 Task: Add a condition where "Channel Is X Corp Like" in new tickets in your groups.
Action: Mouse moved to (134, 464)
Screenshot: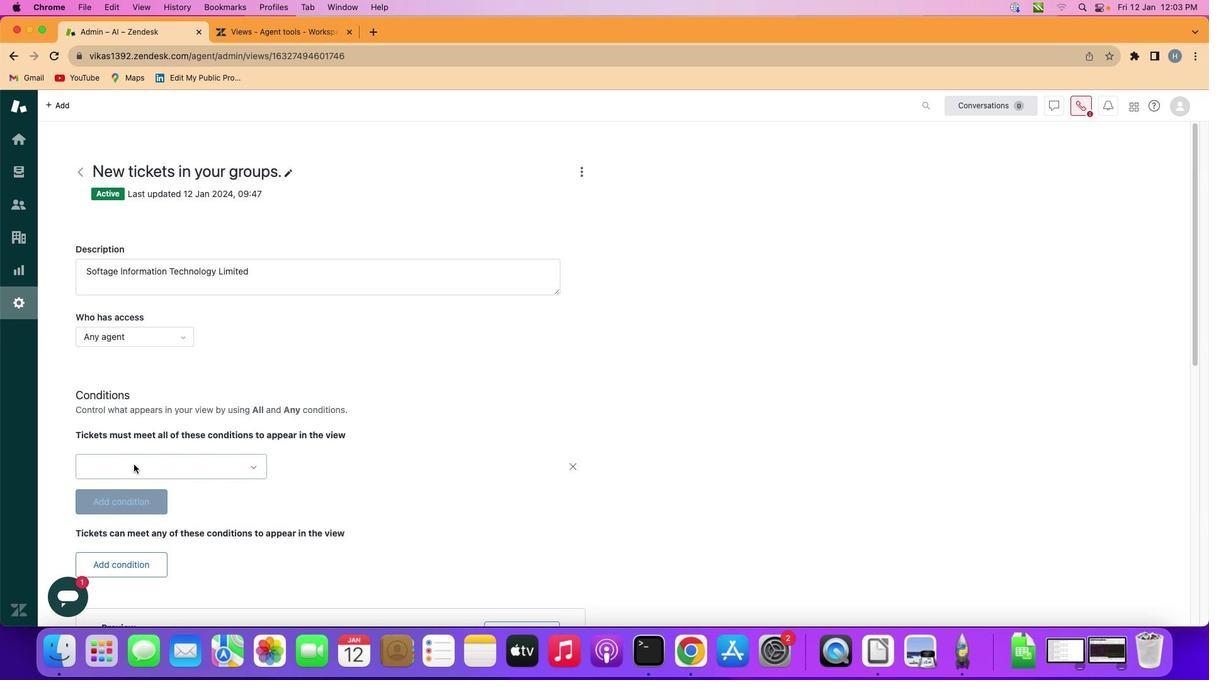 
Action: Mouse pressed left at (134, 464)
Screenshot: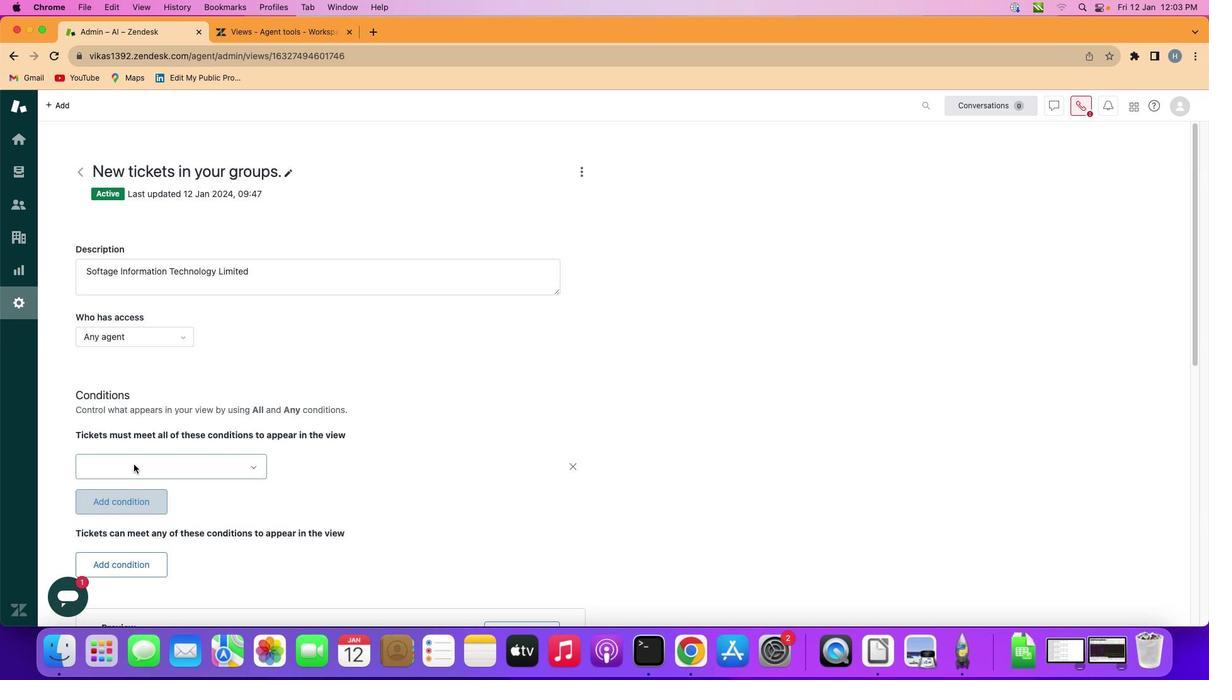 
Action: Mouse moved to (180, 459)
Screenshot: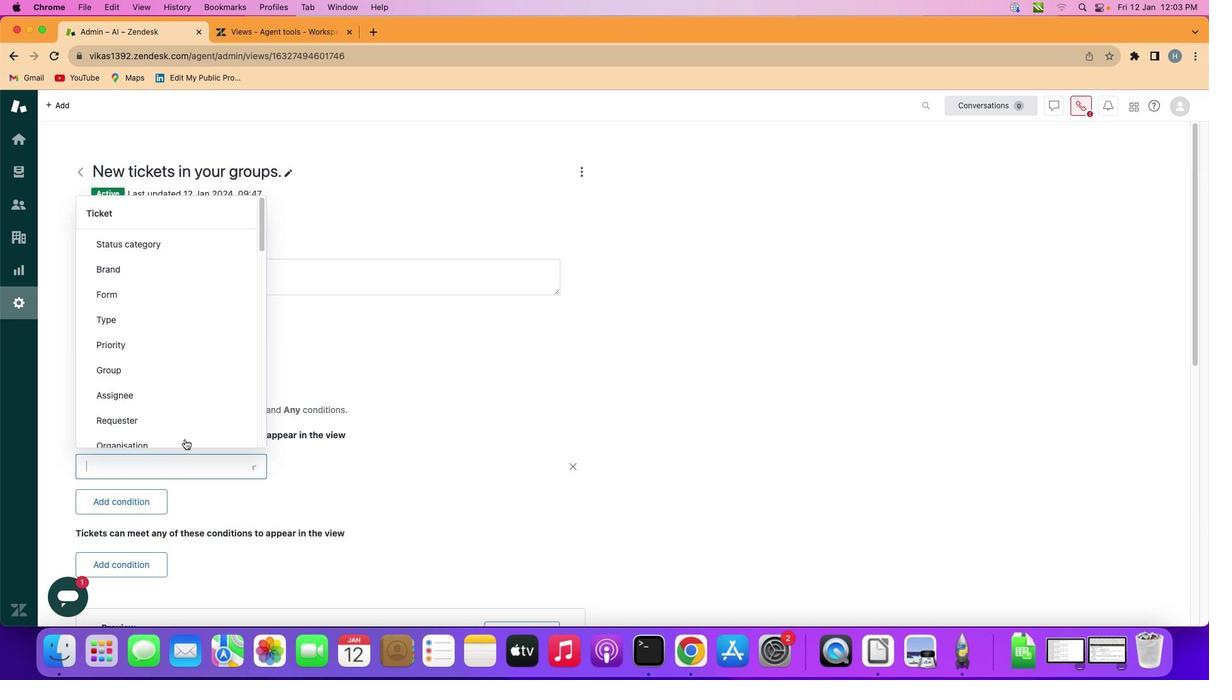 
Action: Mouse pressed left at (180, 459)
Screenshot: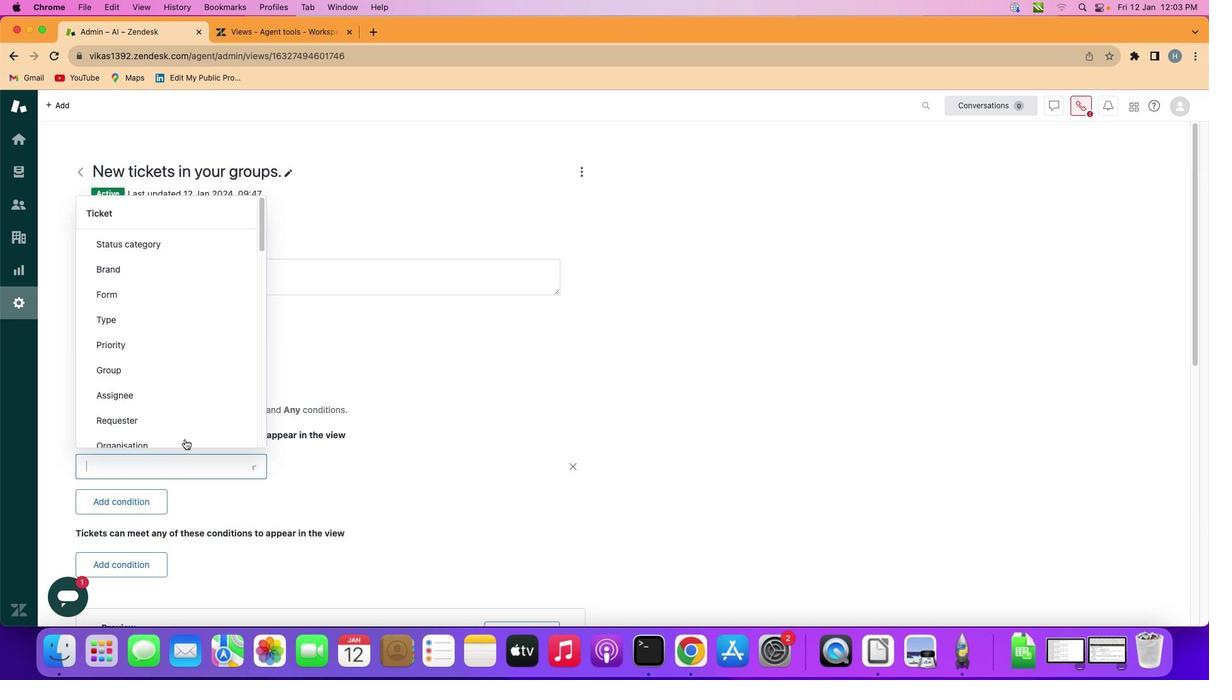 
Action: Mouse moved to (197, 327)
Screenshot: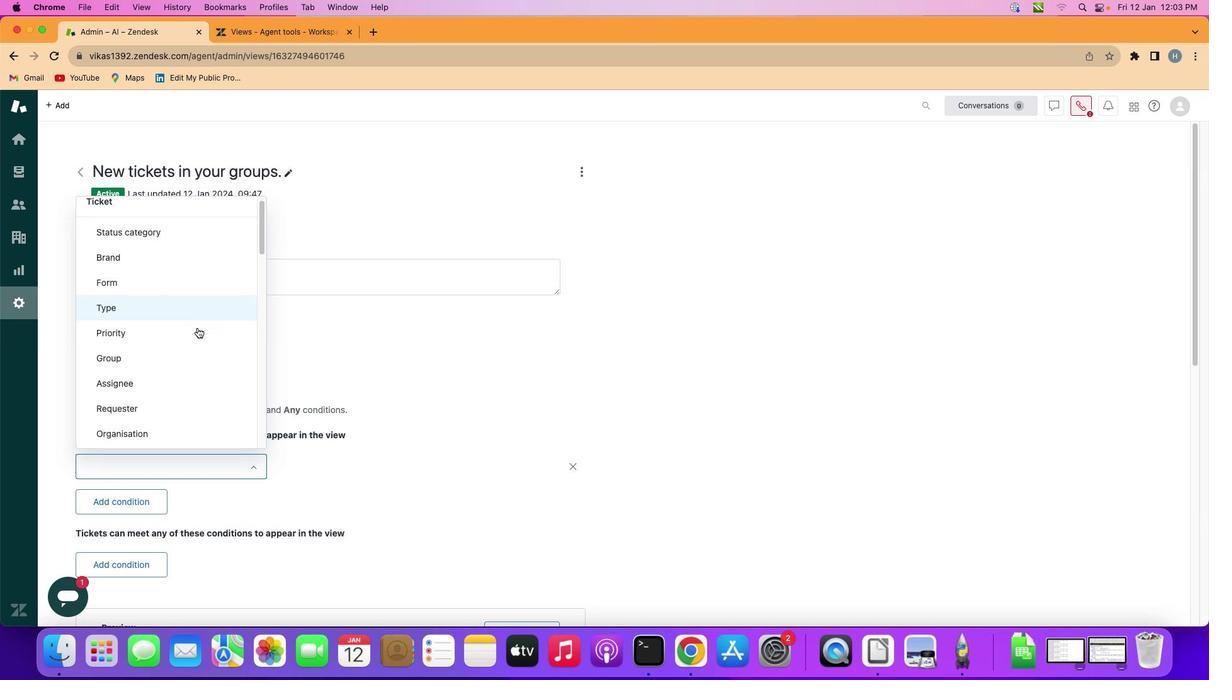 
Action: Mouse scrolled (197, 327) with delta (0, 0)
Screenshot: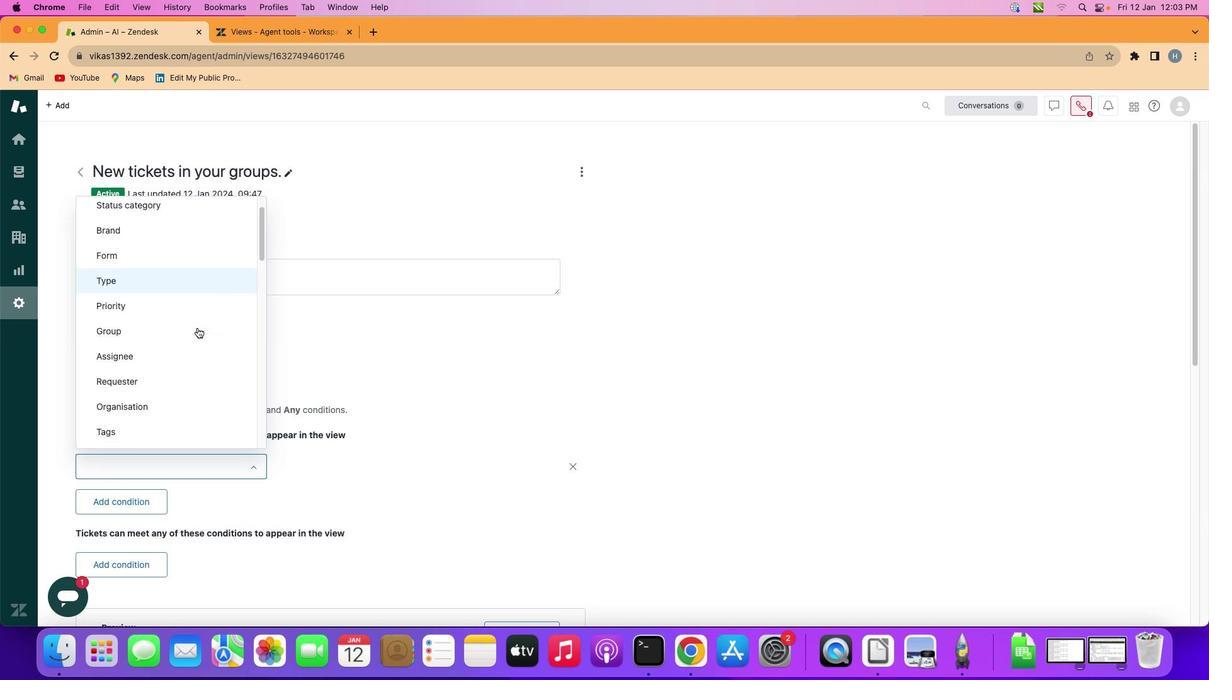 
Action: Mouse scrolled (197, 327) with delta (0, 0)
Screenshot: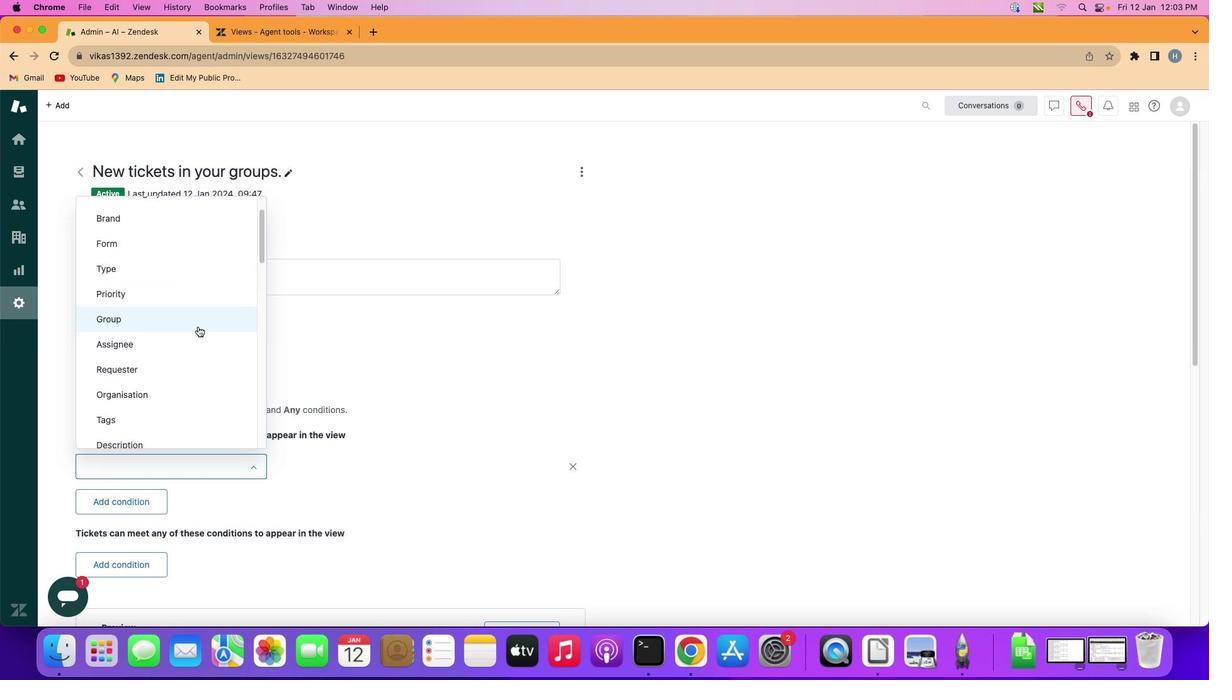 
Action: Mouse scrolled (197, 327) with delta (0, 0)
Screenshot: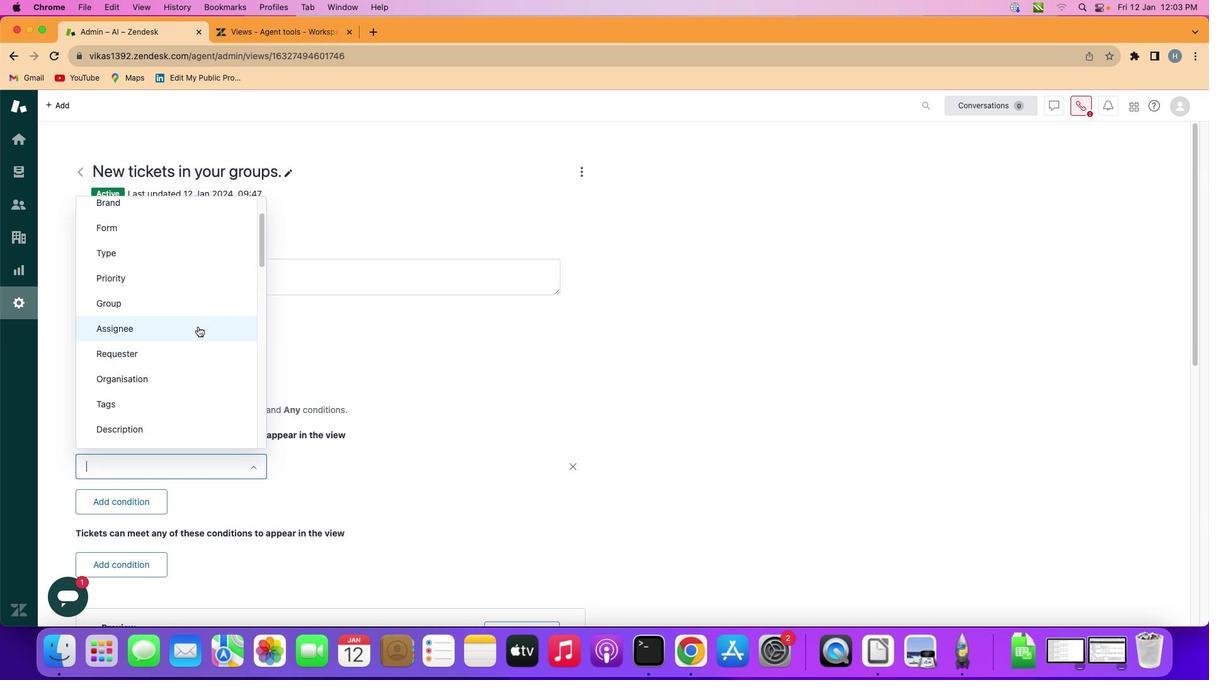 
Action: Mouse scrolled (197, 327) with delta (0, 0)
Screenshot: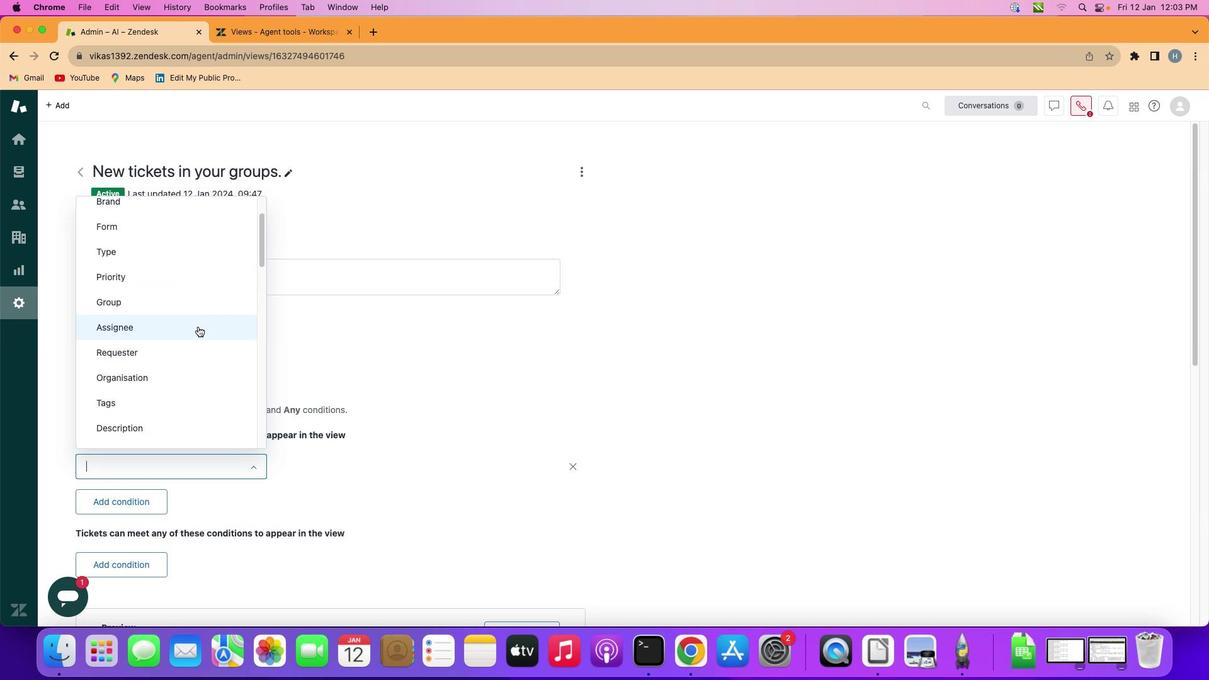 
Action: Mouse moved to (198, 326)
Screenshot: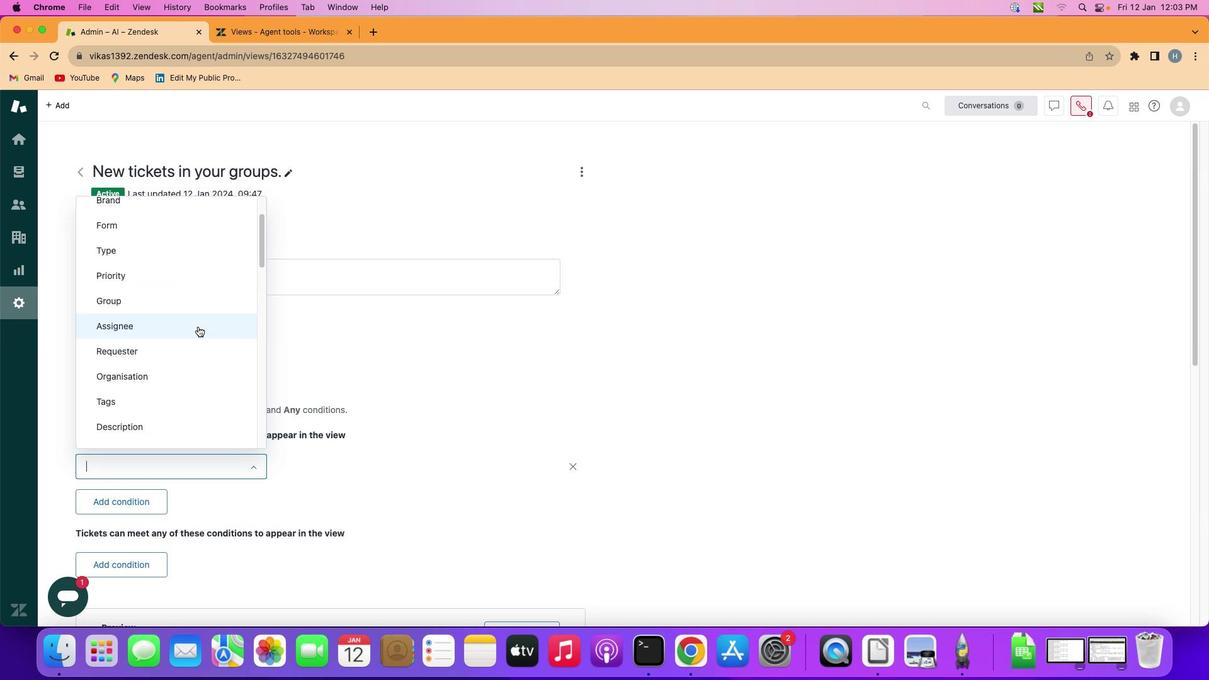 
Action: Mouse scrolled (198, 326) with delta (0, 0)
Screenshot: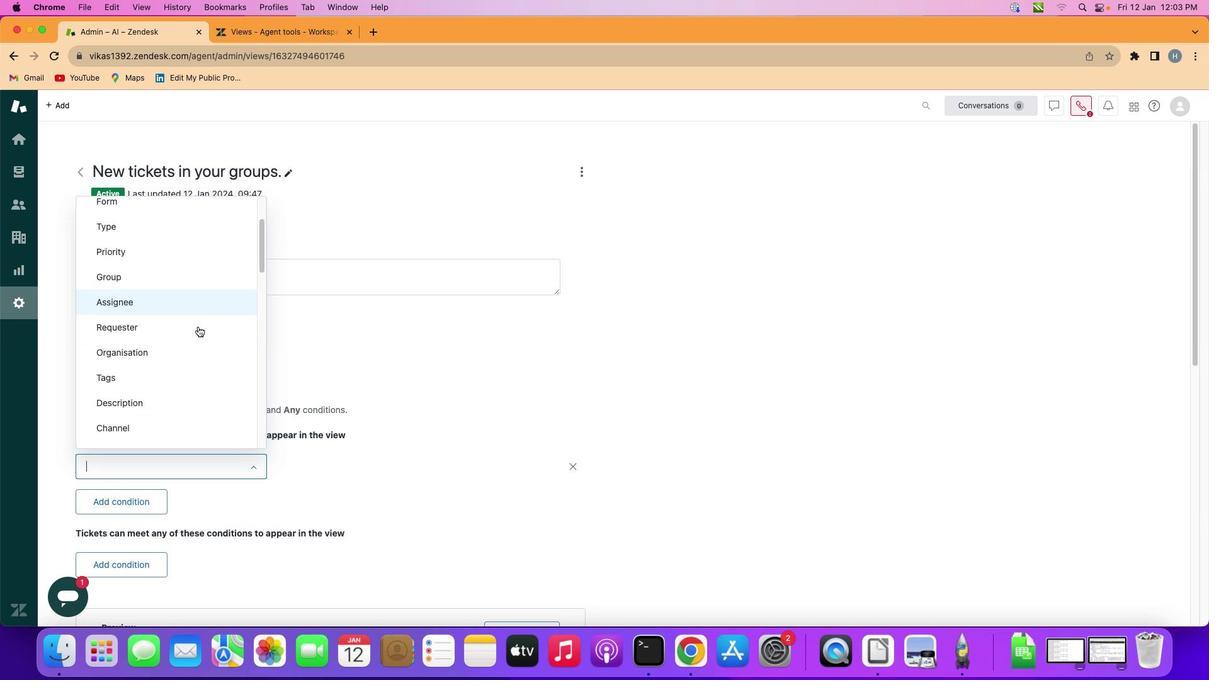 
Action: Mouse scrolled (198, 326) with delta (0, 0)
Screenshot: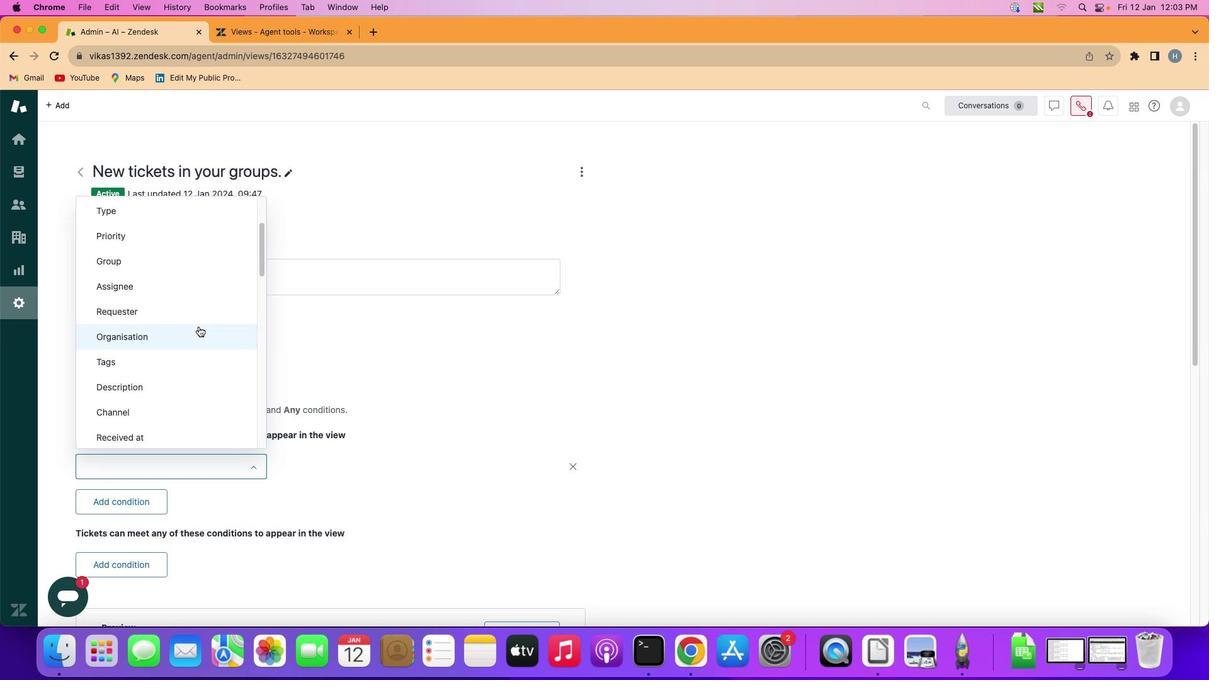 
Action: Mouse scrolled (198, 326) with delta (0, 0)
Screenshot: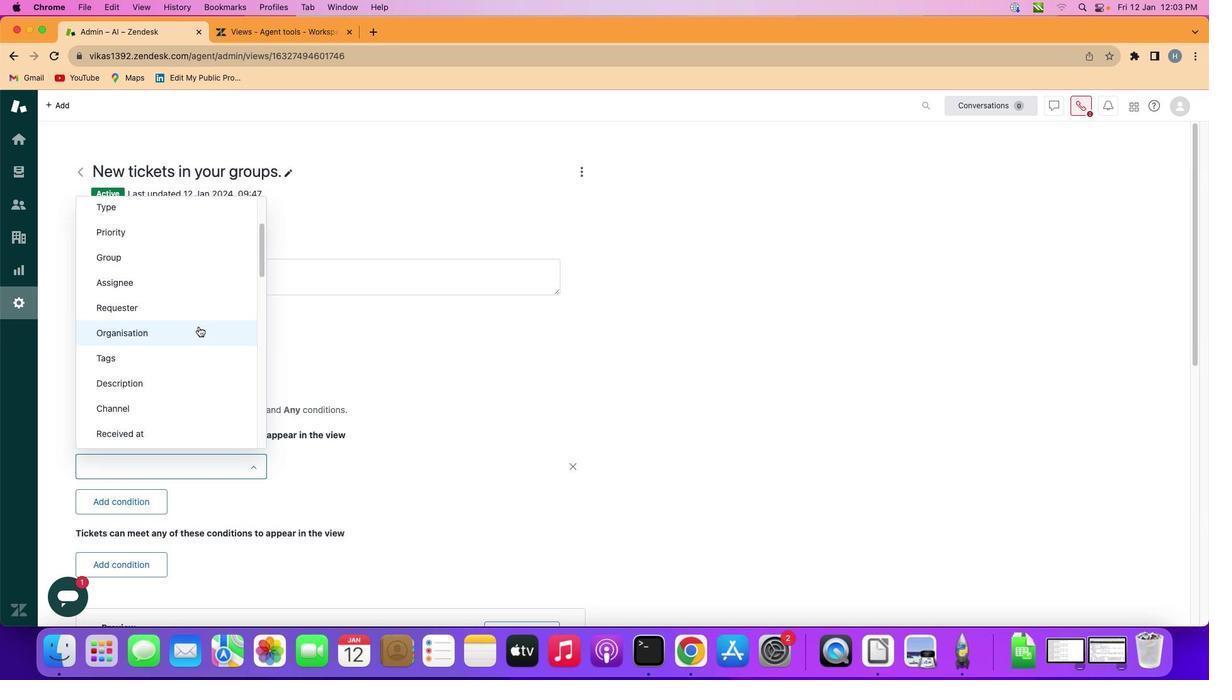 
Action: Mouse scrolled (198, 326) with delta (0, 0)
Screenshot: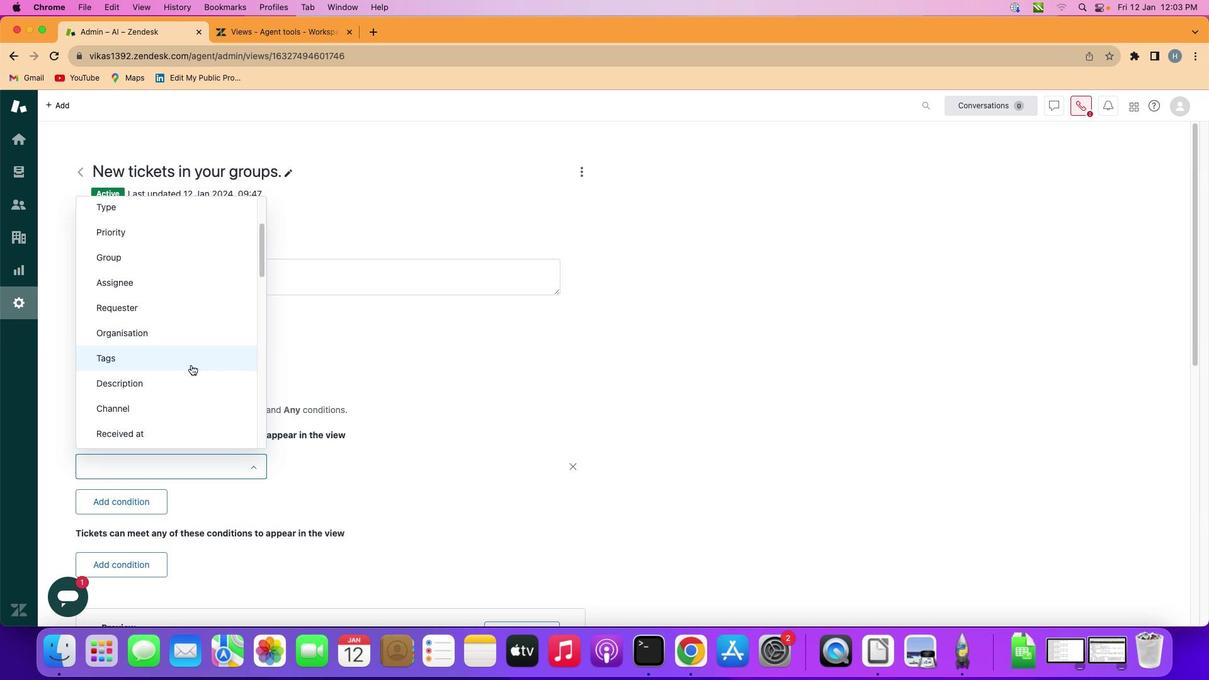 
Action: Mouse moved to (188, 406)
Screenshot: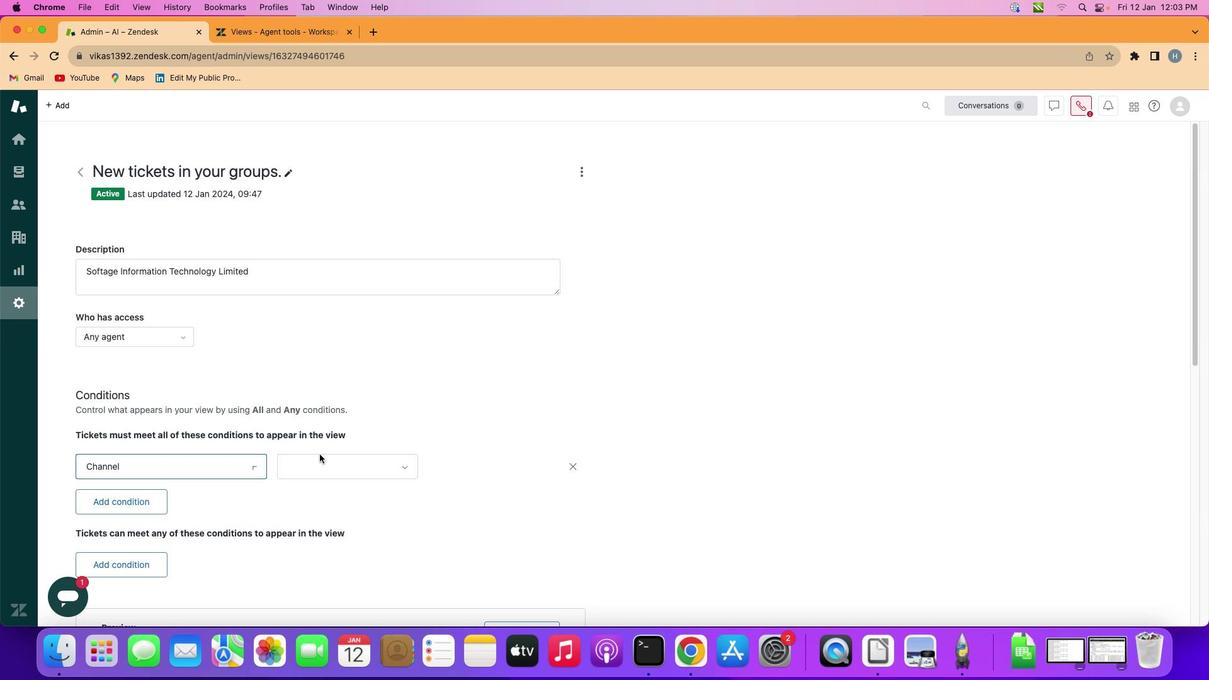 
Action: Mouse pressed left at (188, 406)
Screenshot: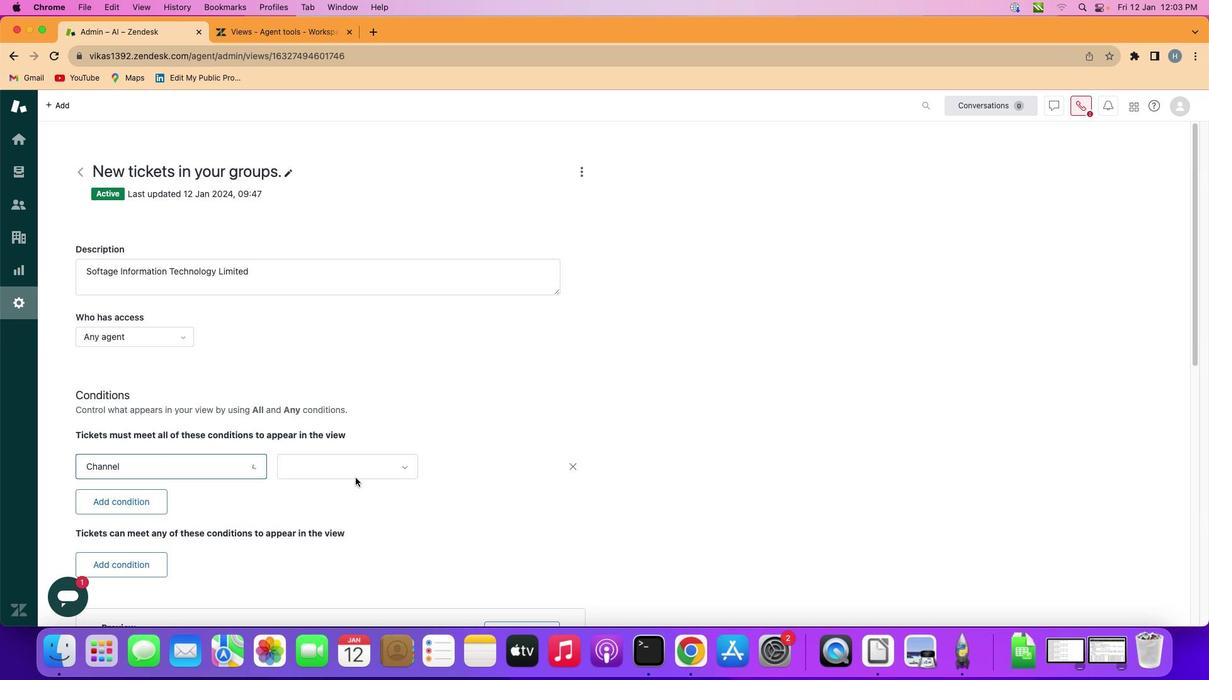 
Action: Mouse moved to (366, 468)
Screenshot: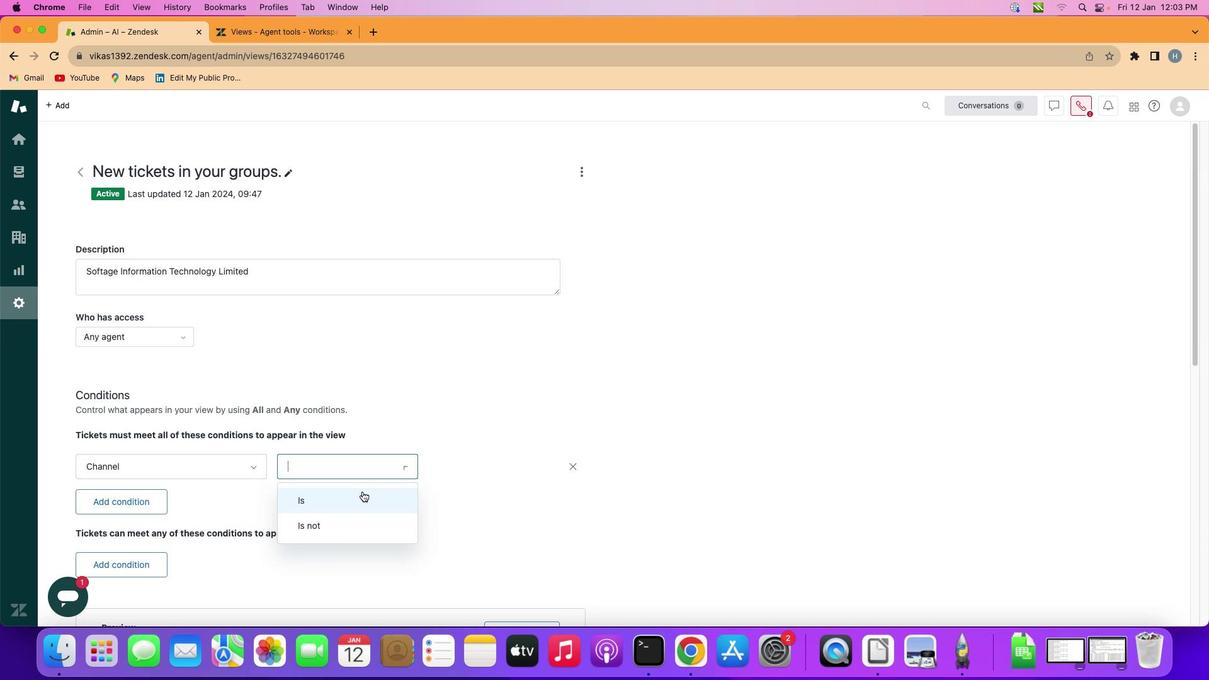 
Action: Mouse pressed left at (366, 468)
Screenshot: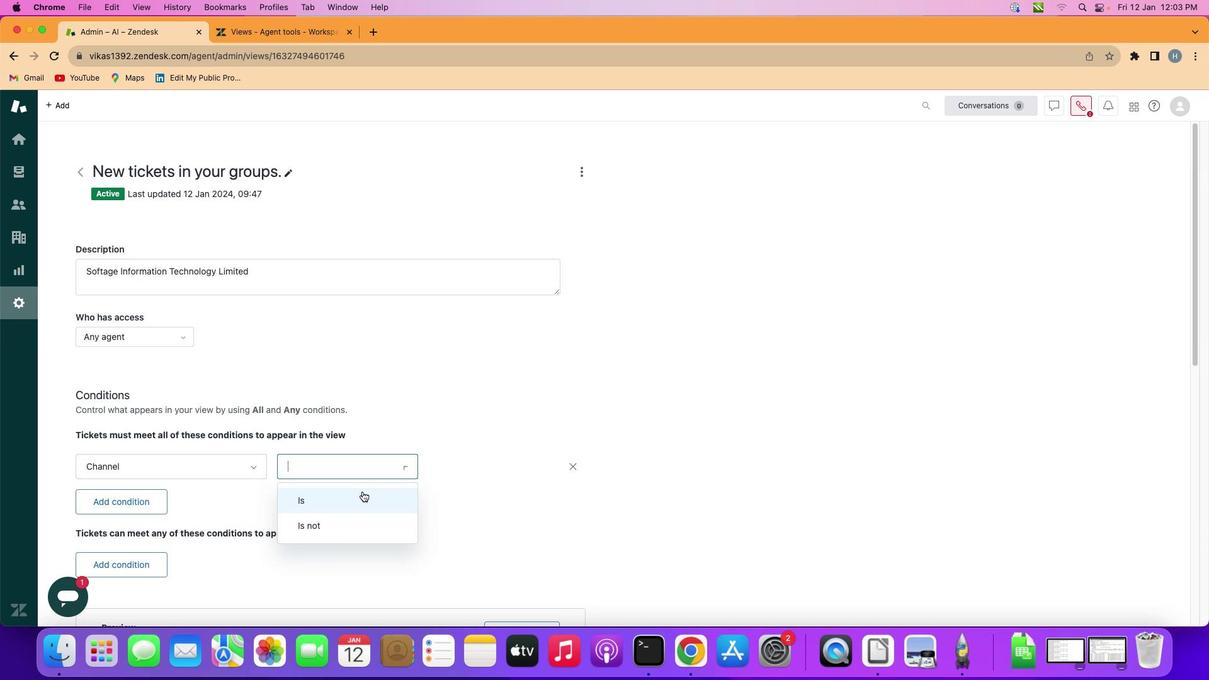 
Action: Mouse moved to (362, 493)
Screenshot: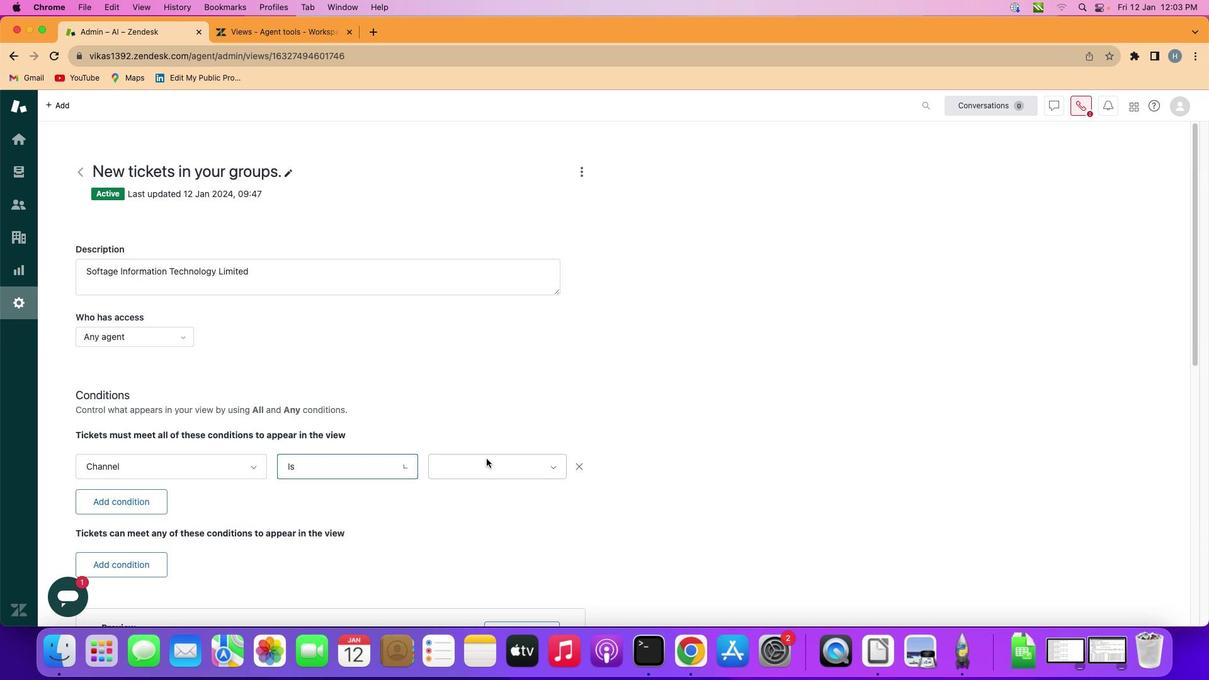
Action: Mouse pressed left at (362, 493)
Screenshot: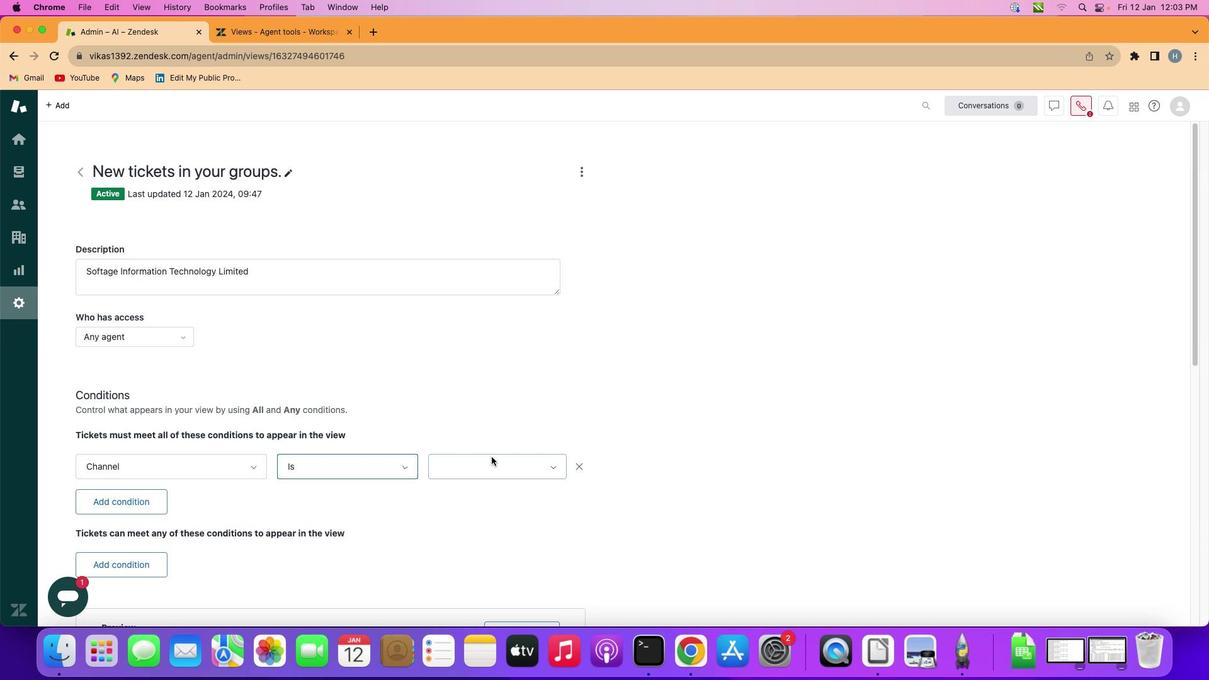 
Action: Mouse moved to (491, 456)
Screenshot: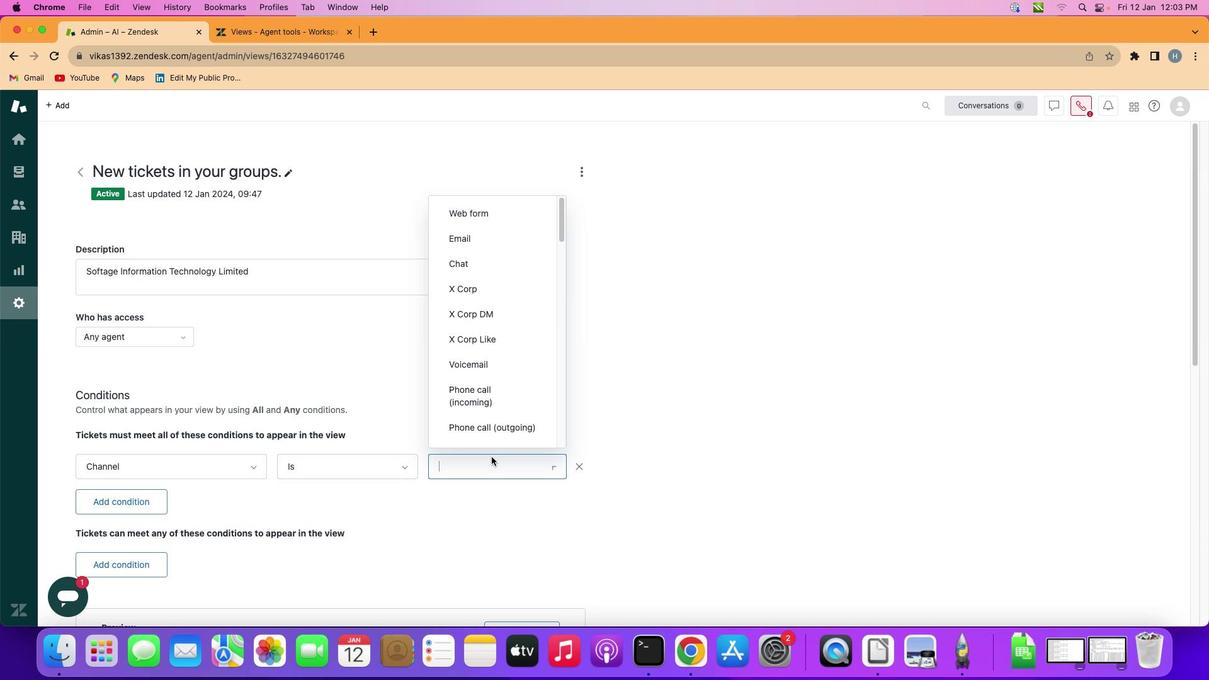 
Action: Mouse pressed left at (491, 456)
Screenshot: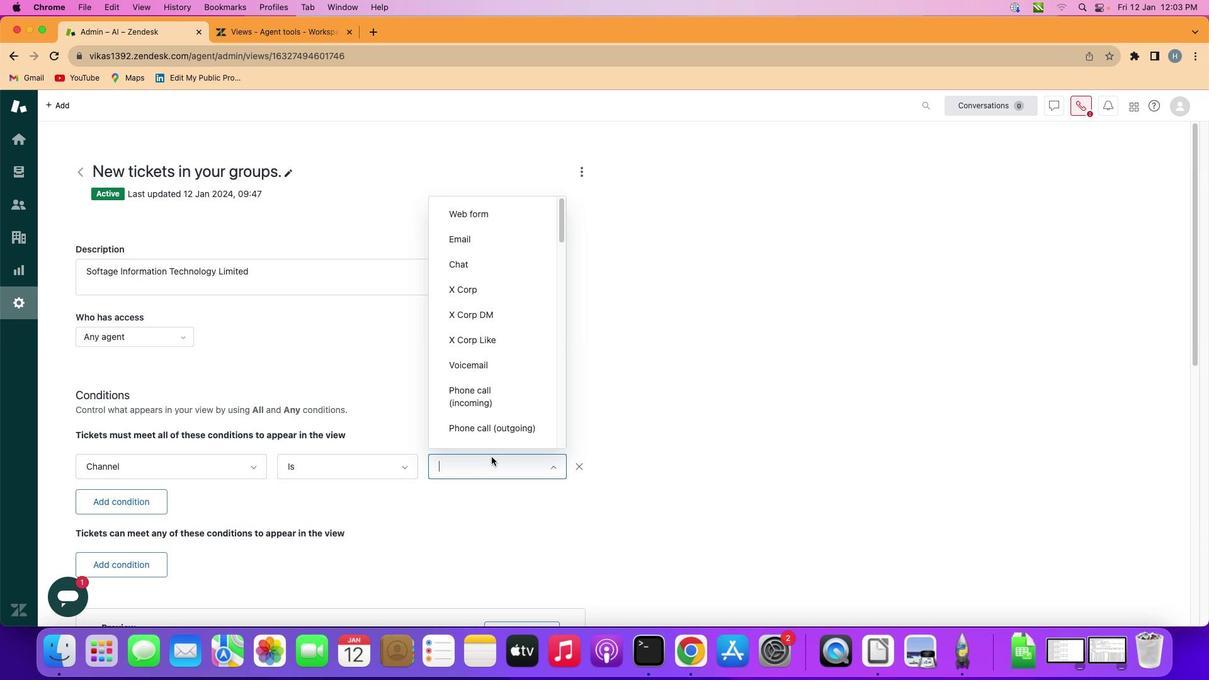
Action: Mouse moved to (504, 335)
Screenshot: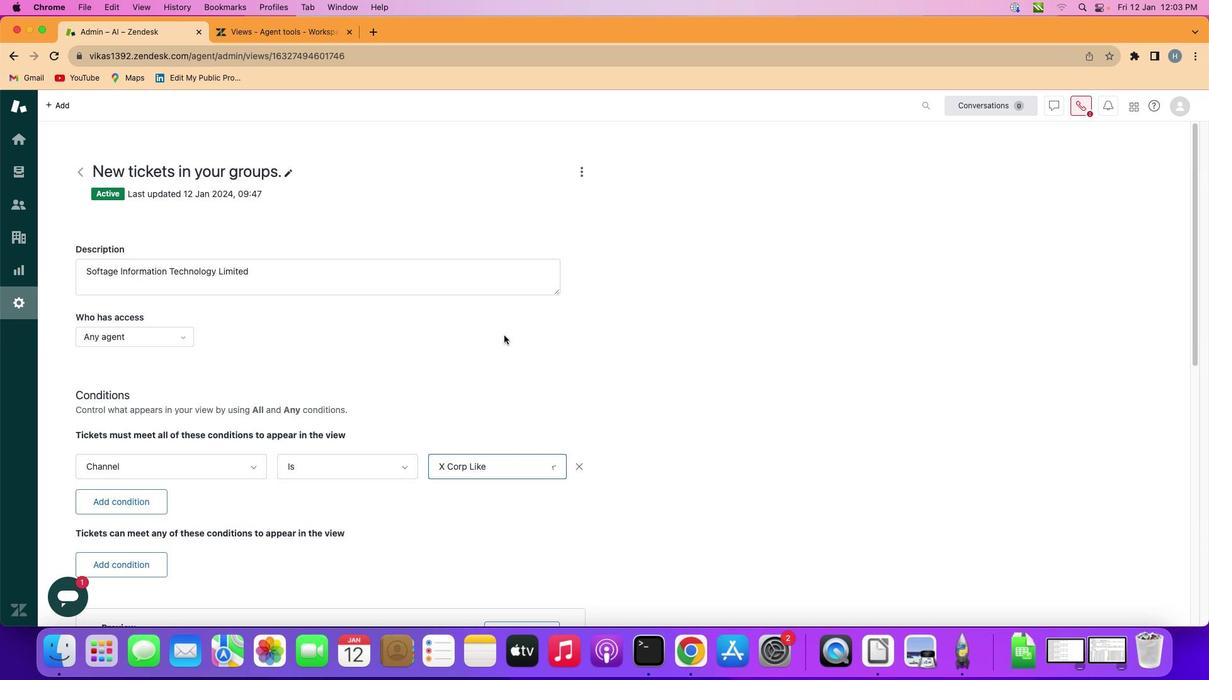
Action: Mouse pressed left at (504, 335)
Screenshot: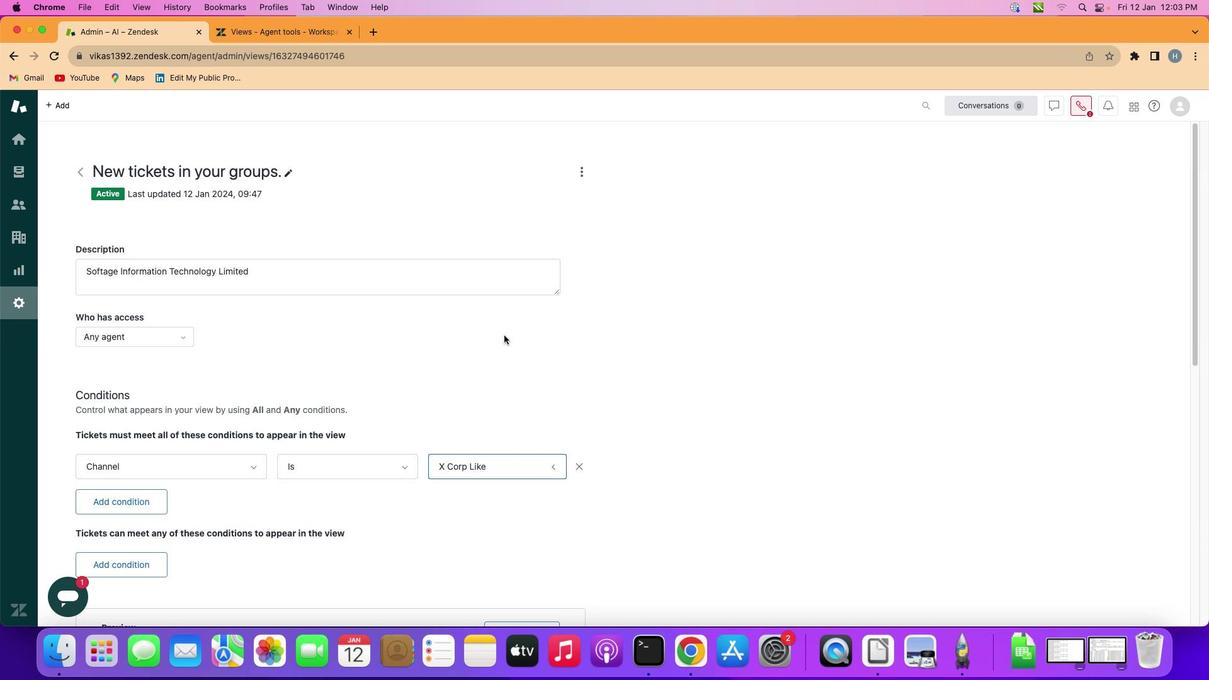 
